 Task: Forward email as attachment with the signature Holden Davis with the subject Introduction to a new contact from softage.8@softage.net to softage.10@softage.net and softage.6@softage.net with BCC to softage.1@softage.net with the message I apologize for any delays and appreciate your support.
Action: Mouse moved to (693, 89)
Screenshot: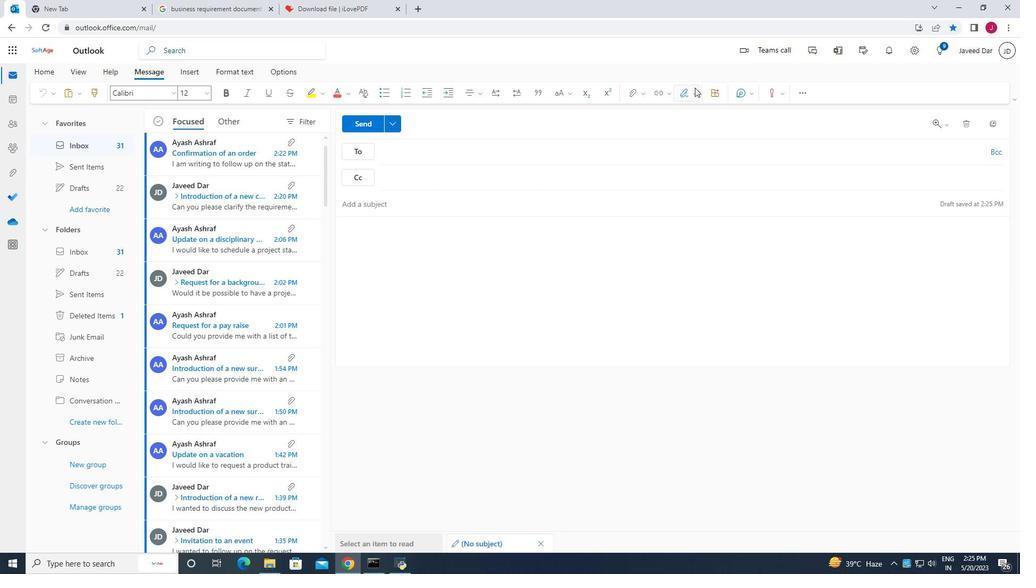 
Action: Mouse pressed left at (693, 89)
Screenshot: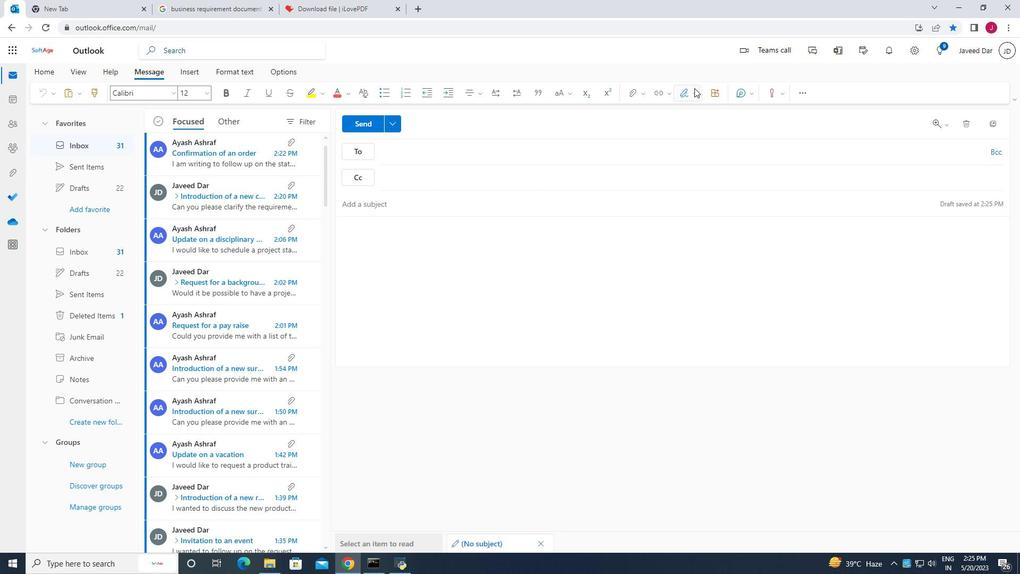 
Action: Mouse moved to (668, 134)
Screenshot: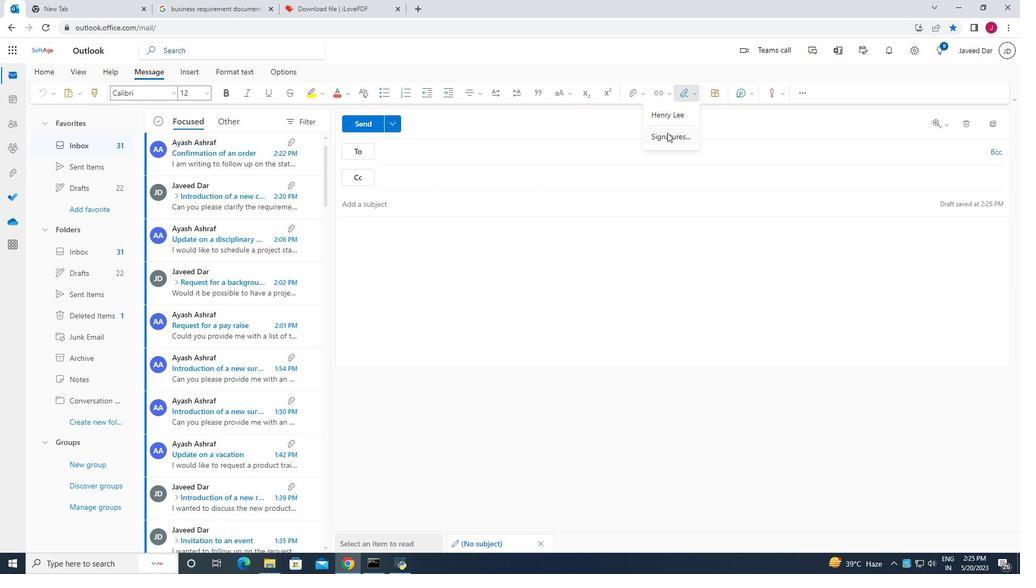 
Action: Mouse pressed left at (668, 134)
Screenshot: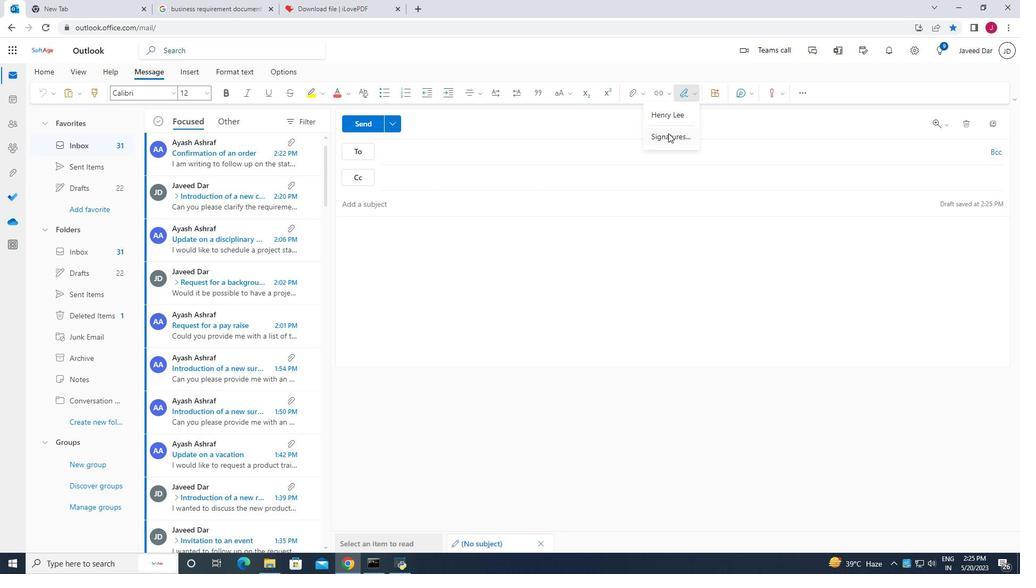 
Action: Mouse moved to (728, 179)
Screenshot: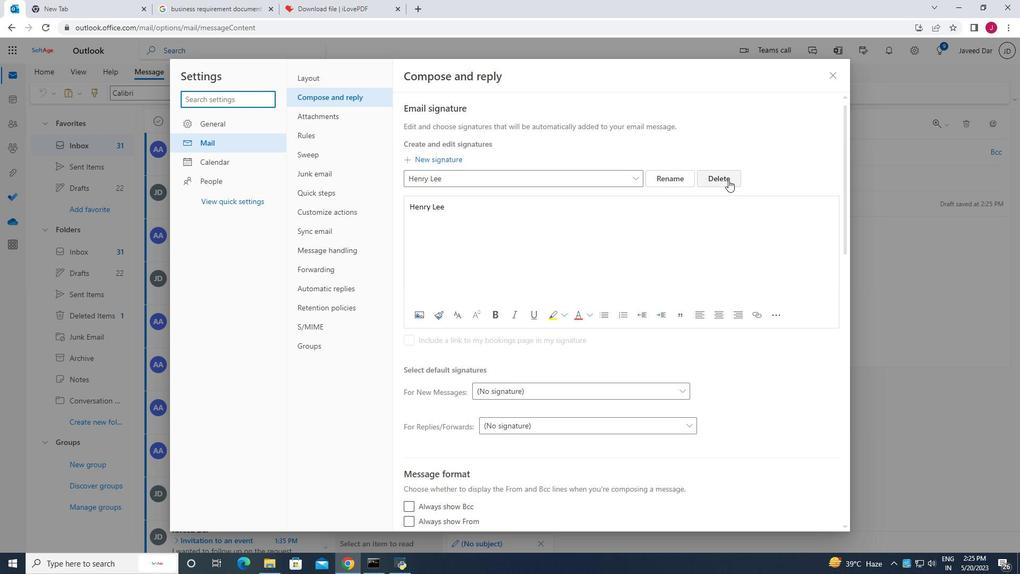 
Action: Mouse pressed left at (728, 179)
Screenshot: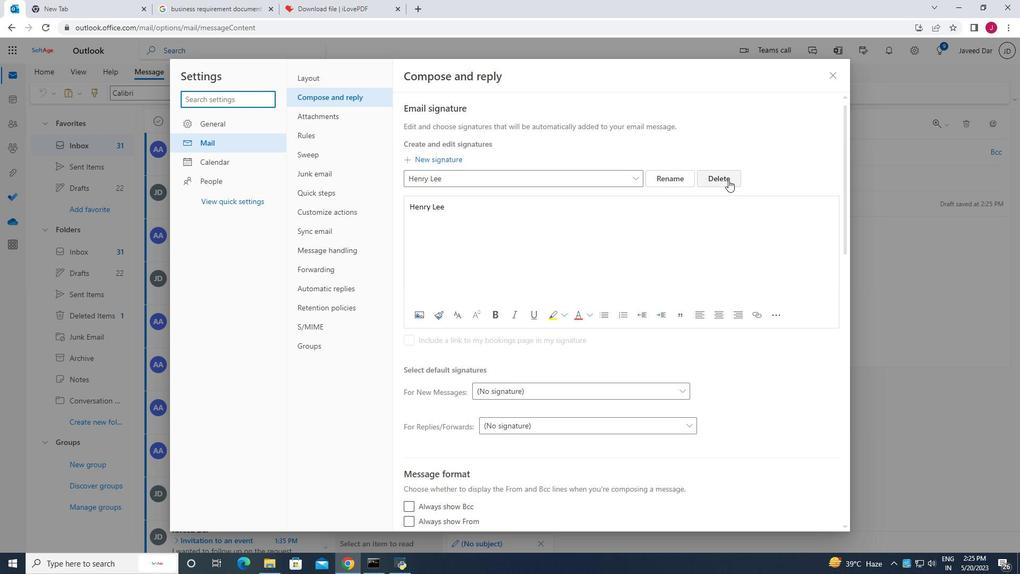 
Action: Mouse moved to (453, 177)
Screenshot: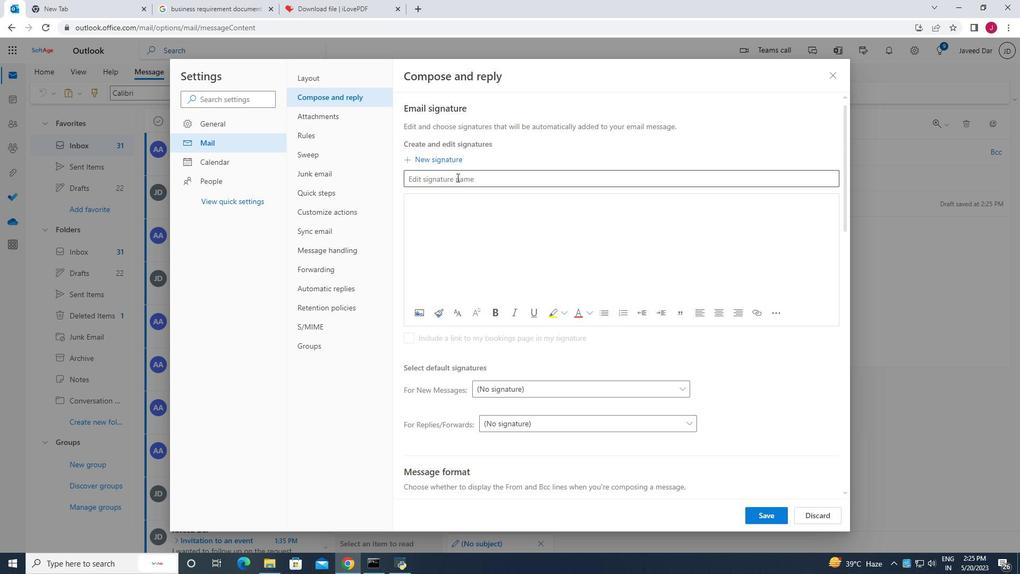 
Action: Mouse pressed left at (453, 177)
Screenshot: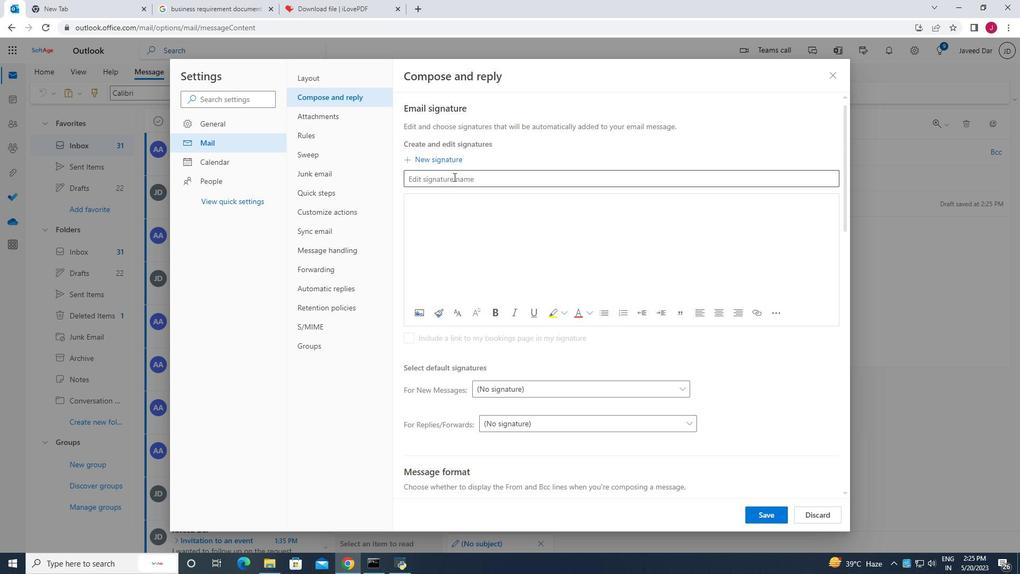 
Action: Key pressed <Key.caps_lock>H<Key.caps_lock>olden<Key.space><Key.caps_lock>D<Key.caps_lock>avis
Screenshot: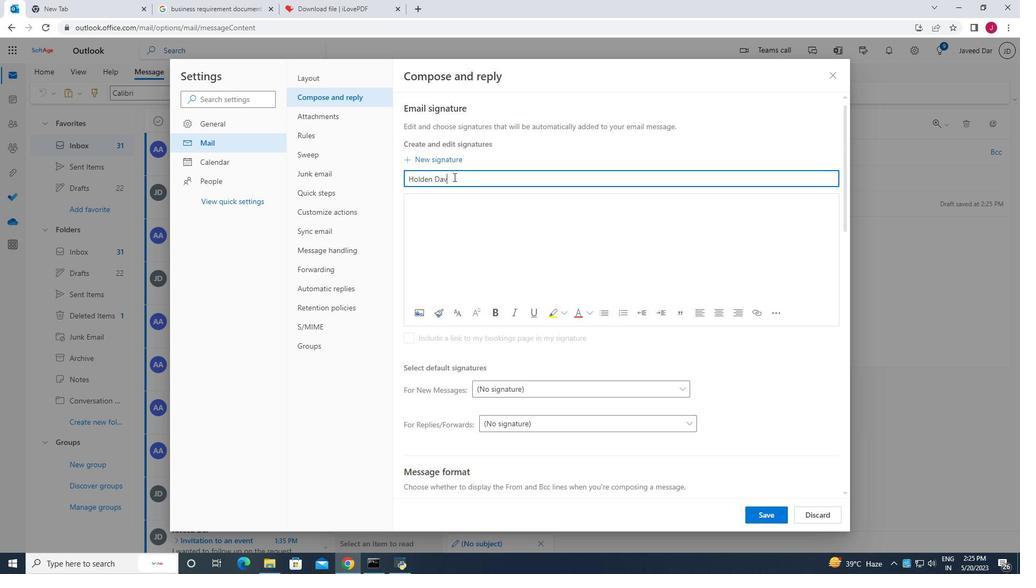 
Action: Mouse moved to (441, 200)
Screenshot: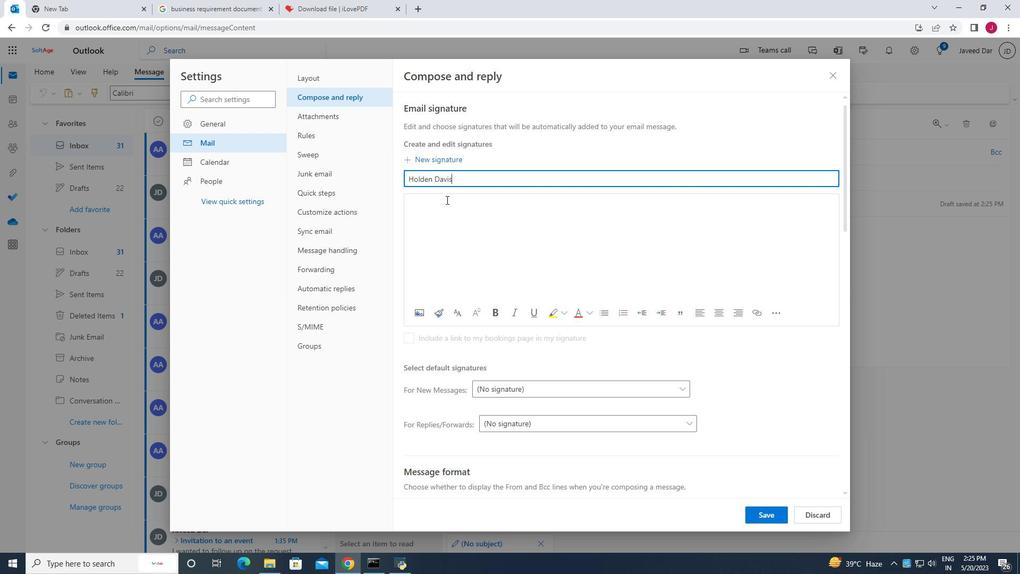 
Action: Mouse pressed left at (441, 200)
Screenshot: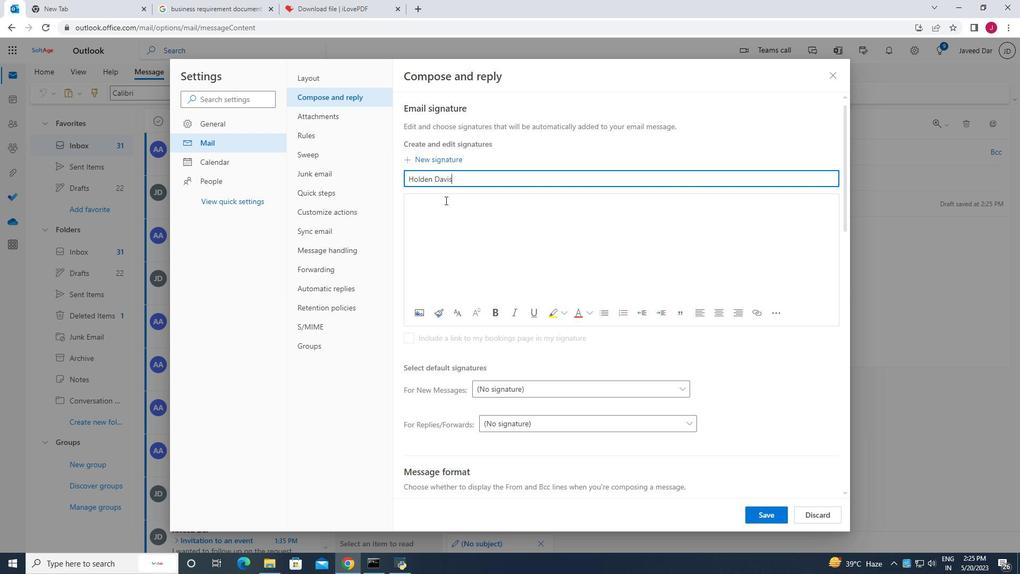 
Action: Key pressed <Key.caps_lock>H<Key.caps_lock>olden<Key.space><Key.caps_lock>D<Key.caps_lock>avis
Screenshot: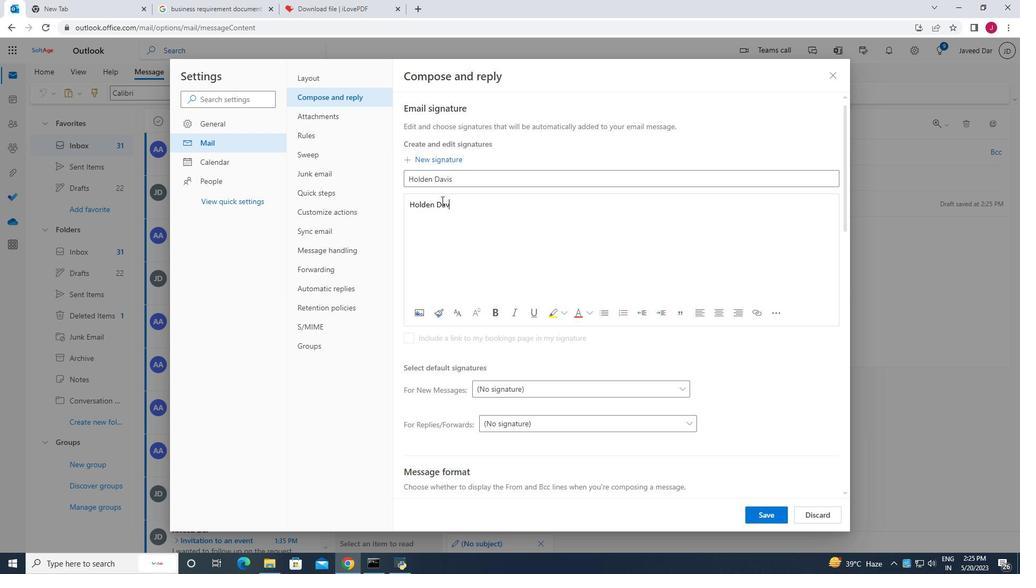 
Action: Mouse moved to (768, 518)
Screenshot: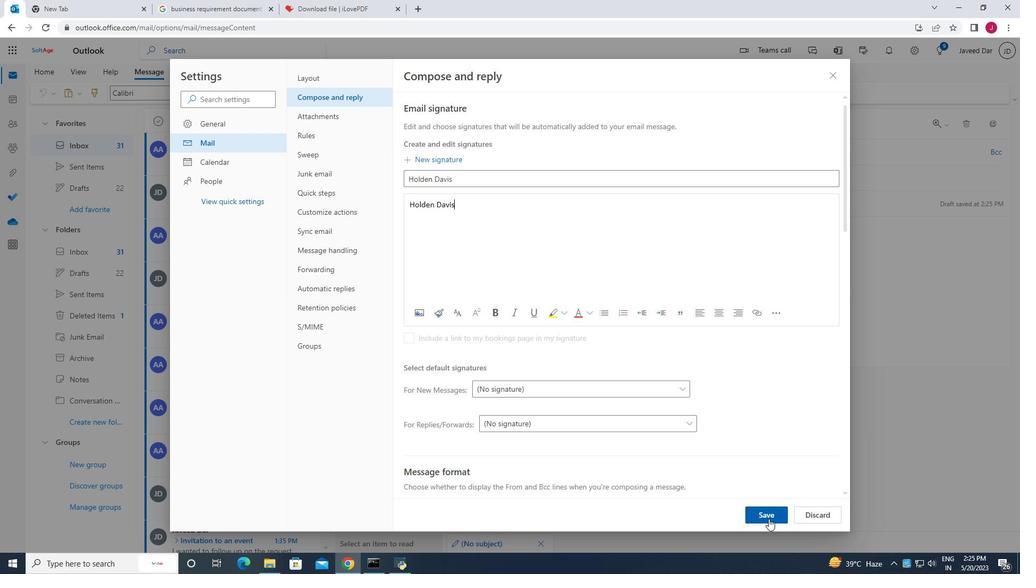 
Action: Mouse pressed left at (768, 518)
Screenshot: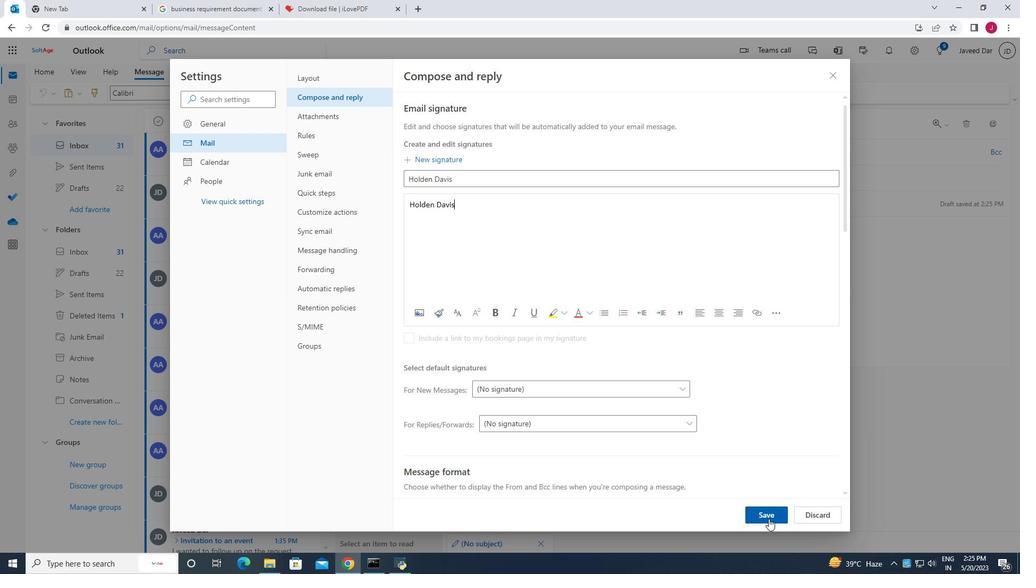 
Action: Mouse moved to (833, 77)
Screenshot: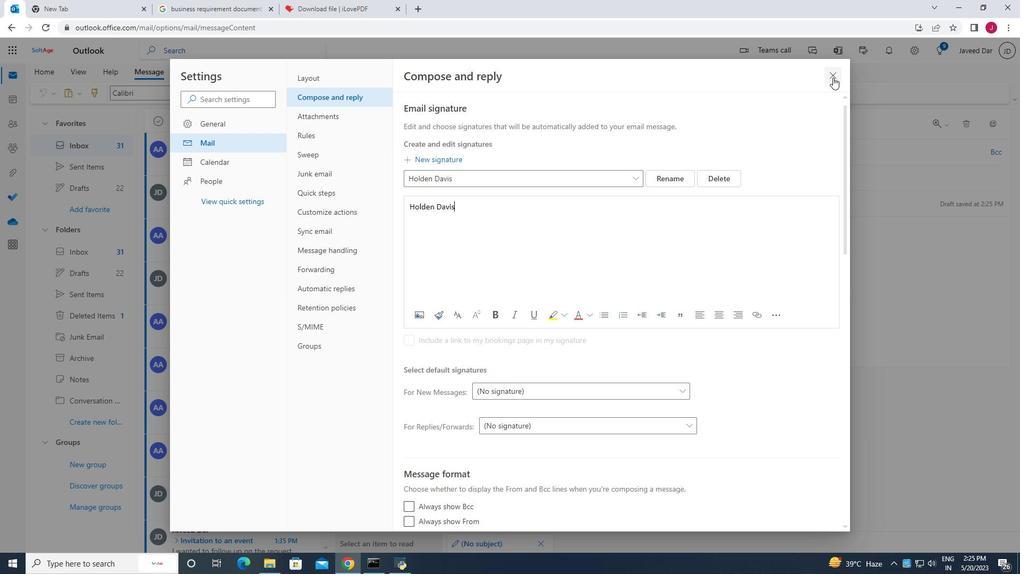 
Action: Mouse pressed left at (833, 77)
Screenshot: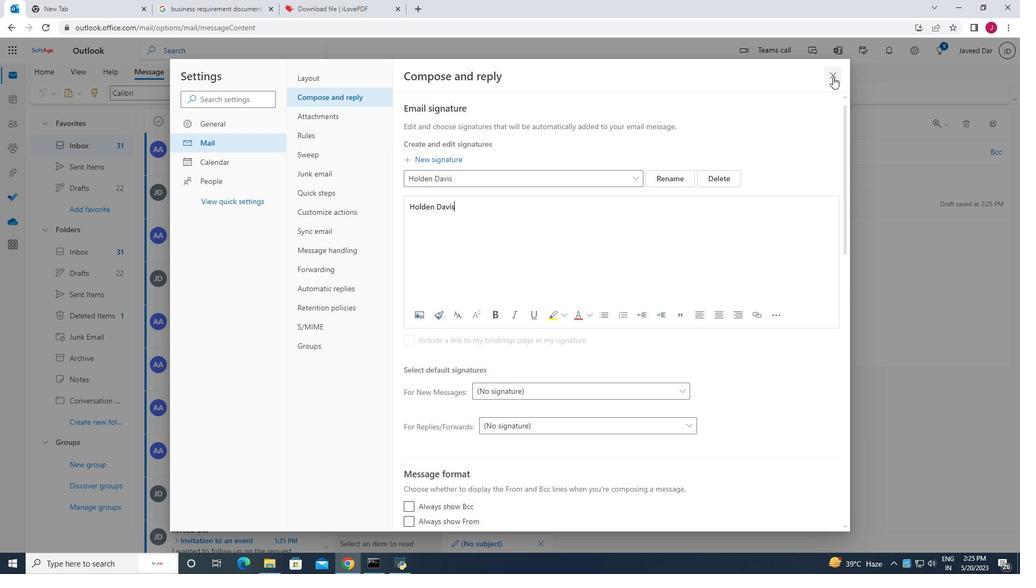 
Action: Mouse moved to (688, 95)
Screenshot: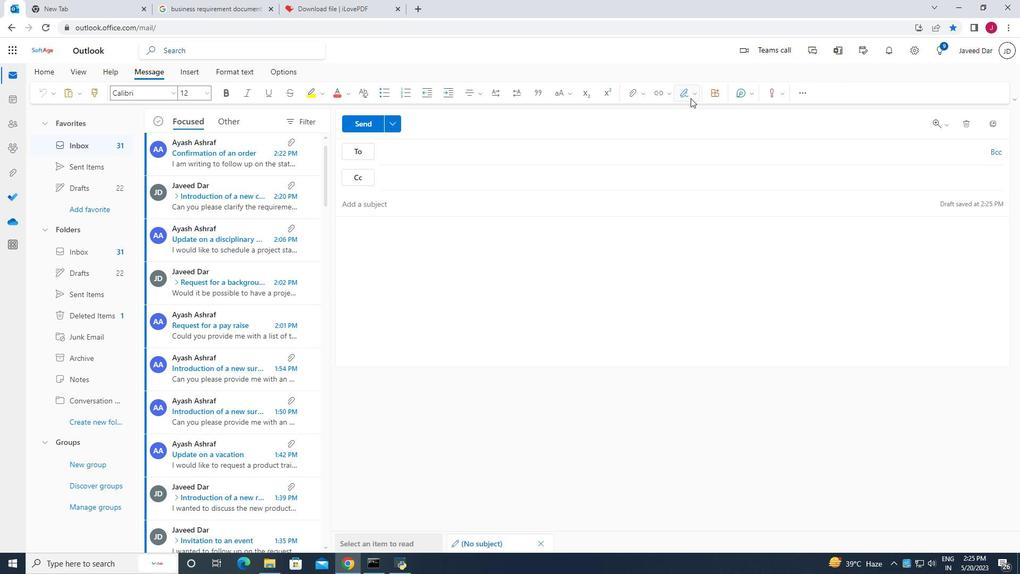 
Action: Mouse pressed left at (688, 95)
Screenshot: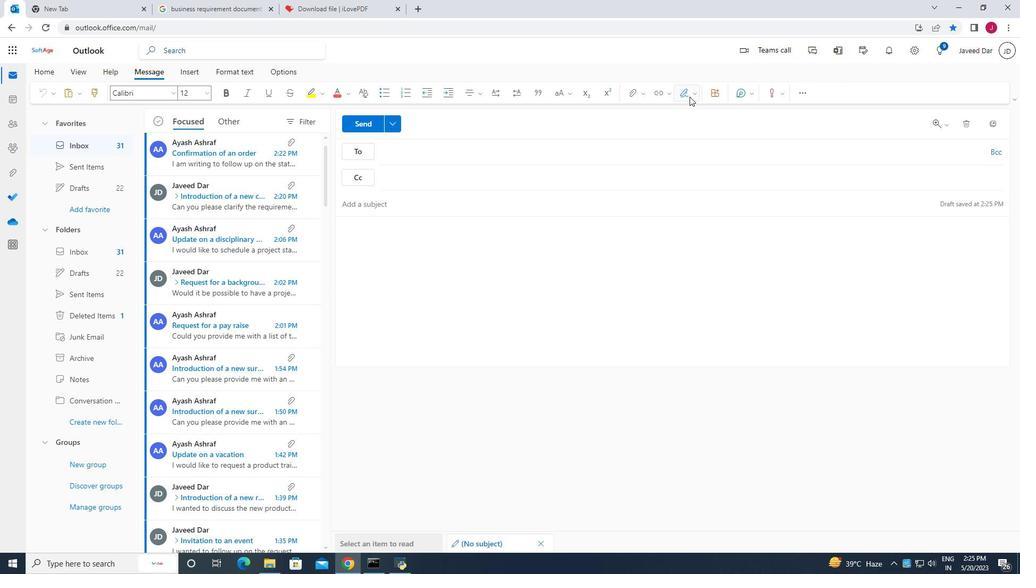 
Action: Mouse moved to (663, 116)
Screenshot: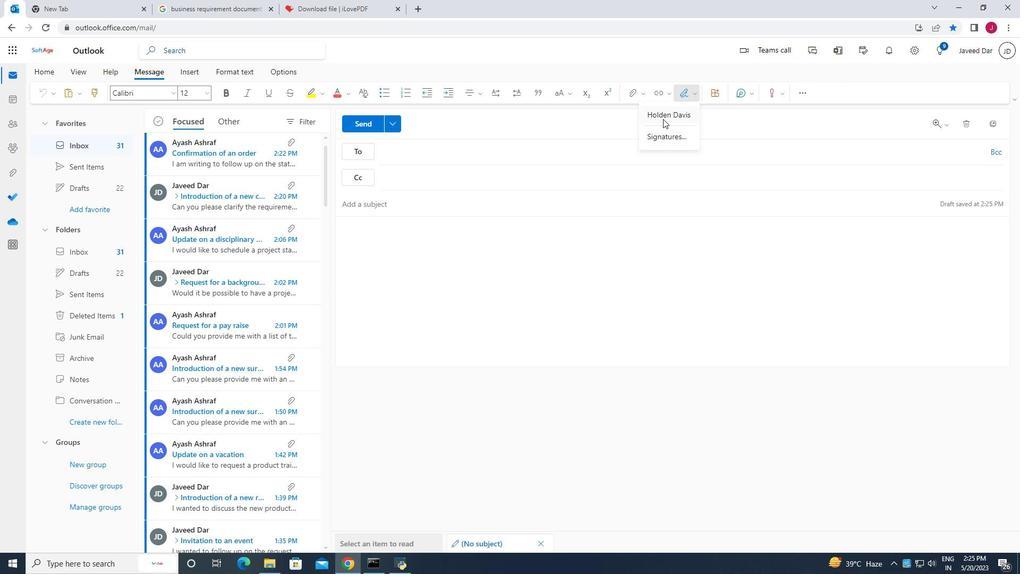 
Action: Mouse pressed left at (663, 116)
Screenshot: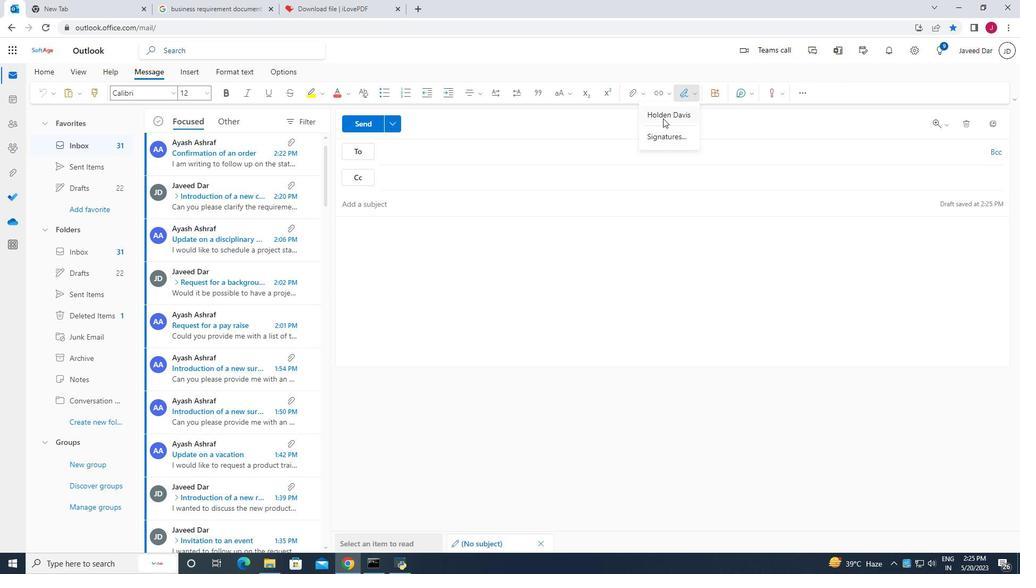 
Action: Mouse moved to (357, 204)
Screenshot: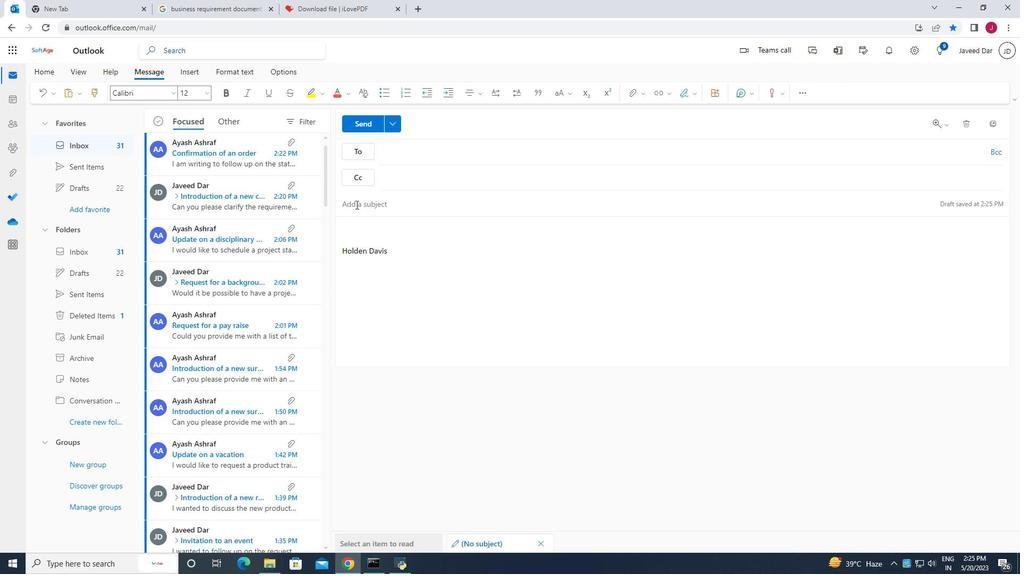 
Action: Mouse pressed left at (357, 204)
Screenshot: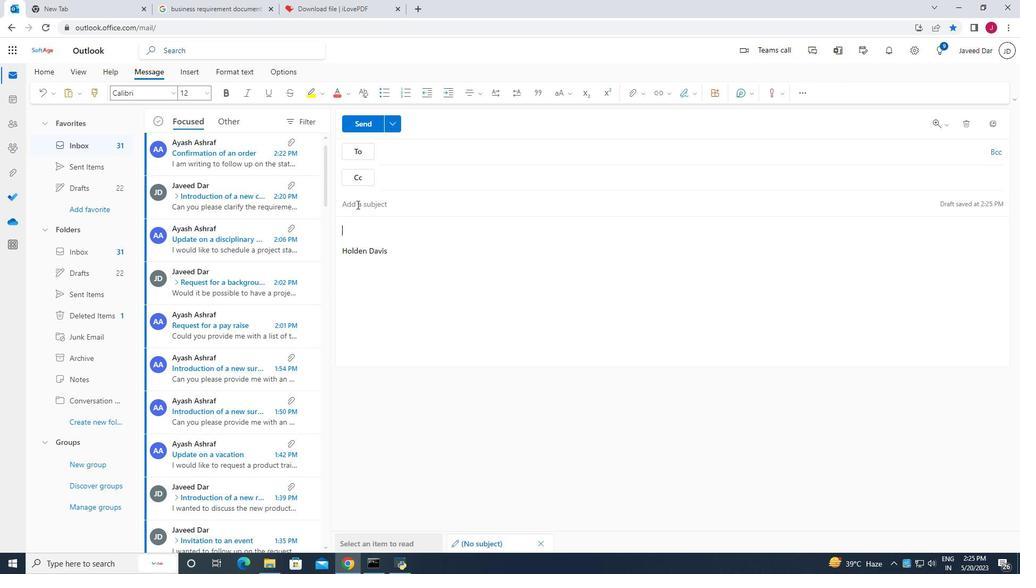
Action: Mouse moved to (358, 205)
Screenshot: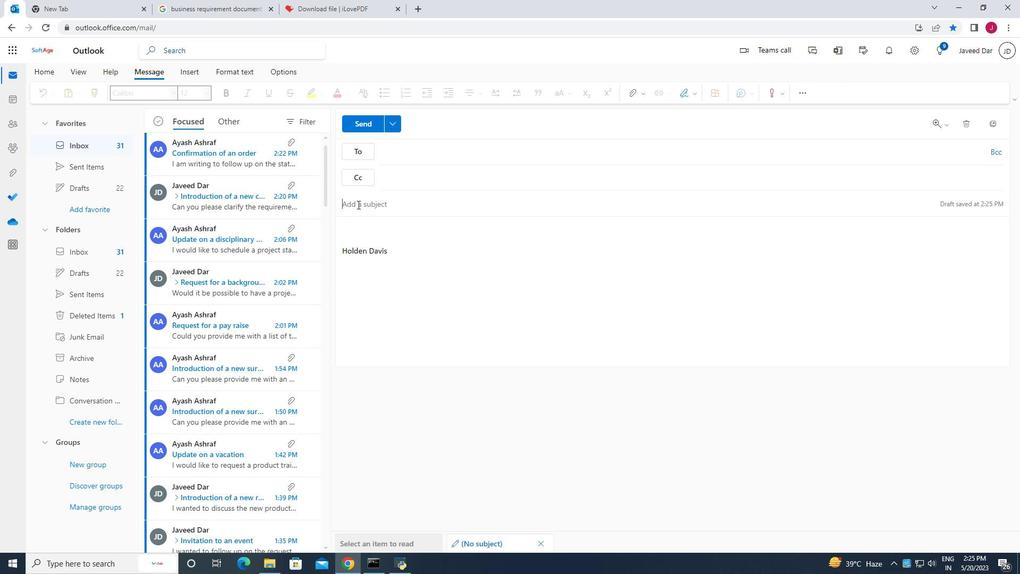 
Action: Key pressed <Key.caps_lock>I<Key.caps_lock>ntroduction<Key.space>to<Key.space>a<Key.space>new<Key.space>contact<Key.space>
Screenshot: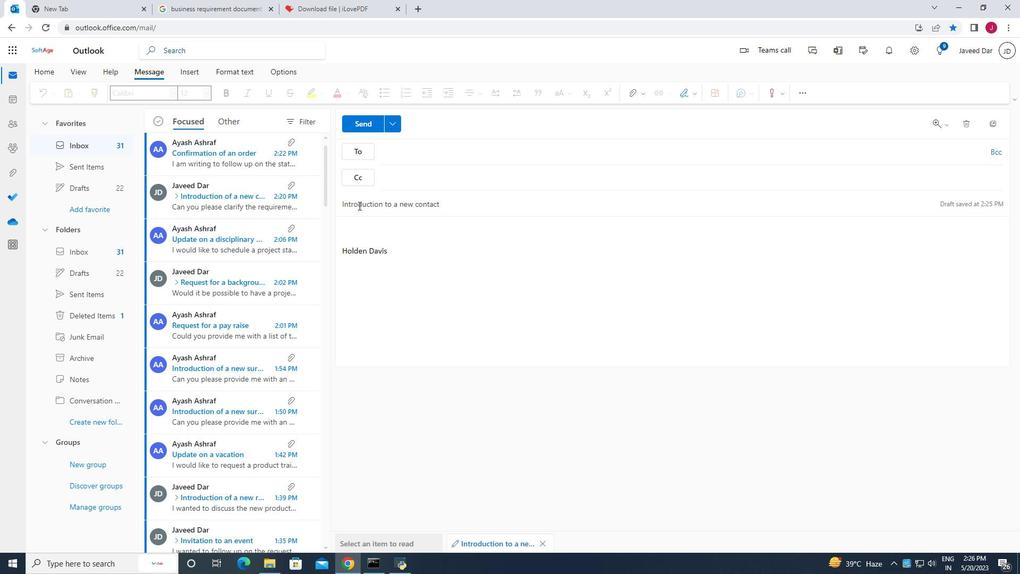 
Action: Mouse moved to (384, 233)
Screenshot: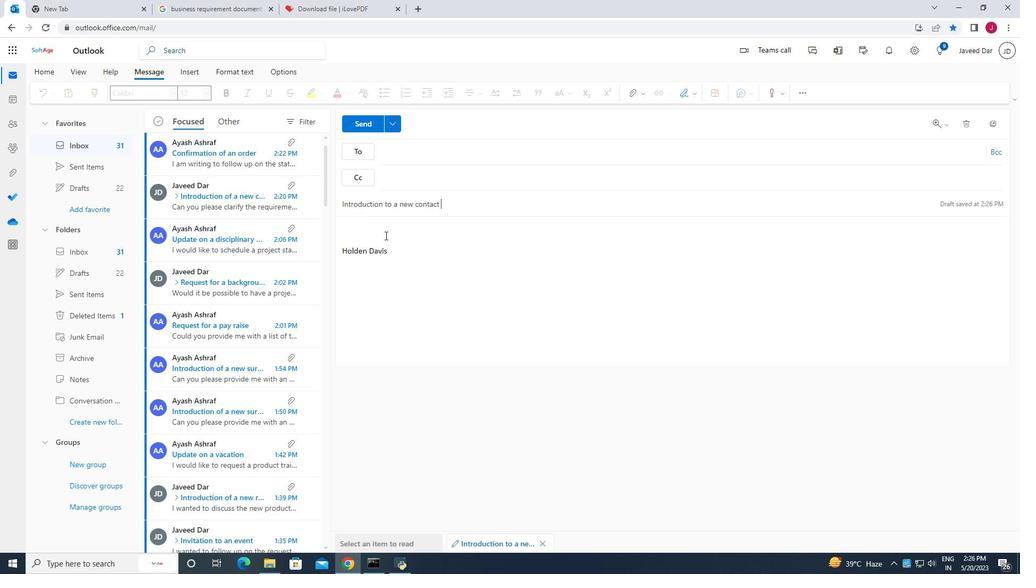 
Action: Mouse pressed left at (384, 233)
Screenshot: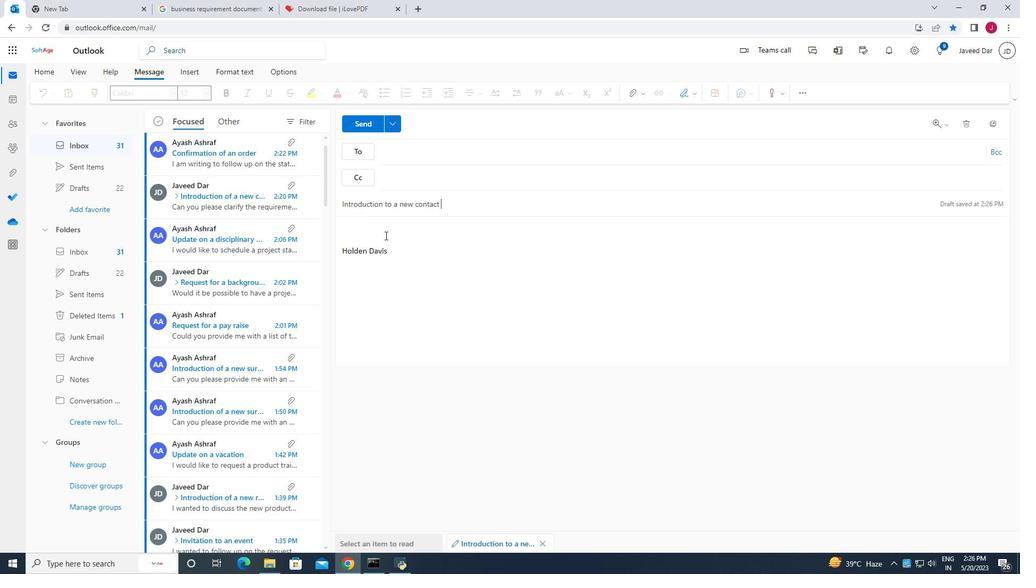 
Action: Key pressed <Key.caps_lock>I<Key.caps_lock><Key.space>apologize<Key.space>for<Key.space>any<Key.space>delays<Key.space>and<Key.space>appriciate<Key.space><Key.backspace><Key.backspace><Key.backspace><Key.backspace><Key.backspace><Key.backspace><Key.backspace>eciate<Key.space>your<Key.space>si<Key.backspace>upport<Key.space><Key.backspace>.
Screenshot: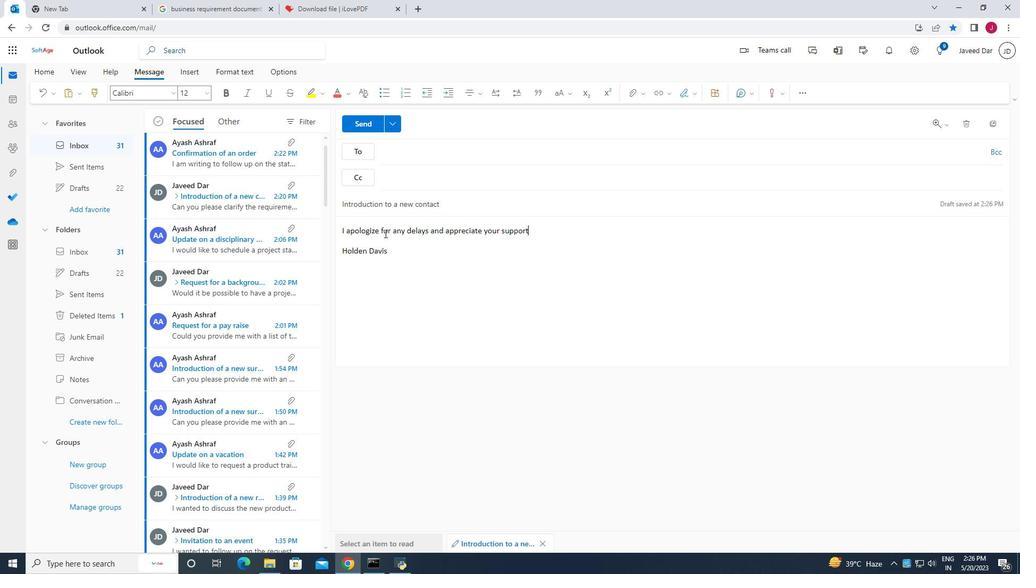 
Action: Mouse moved to (995, 153)
Screenshot: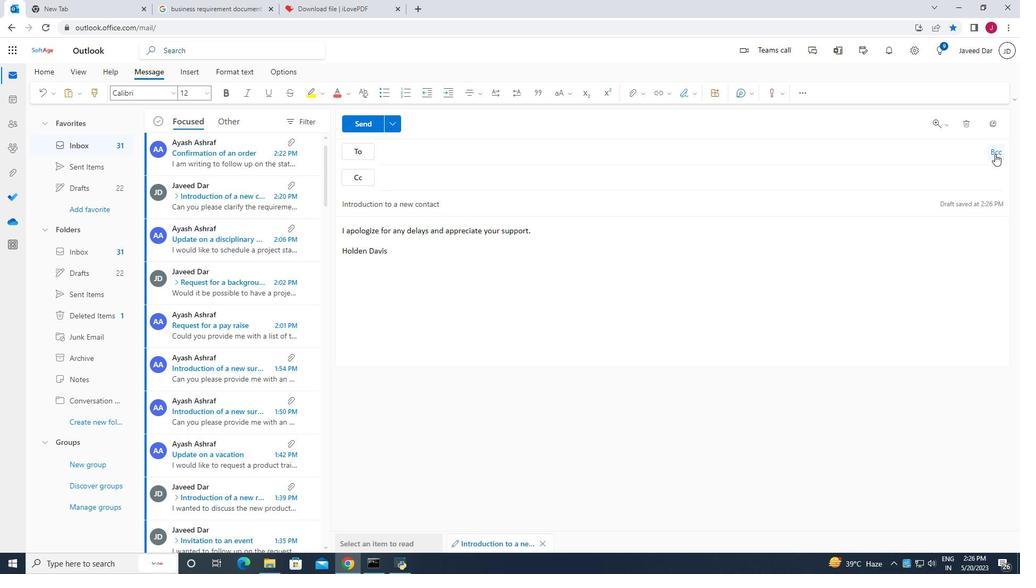 
Action: Mouse pressed left at (995, 153)
Screenshot: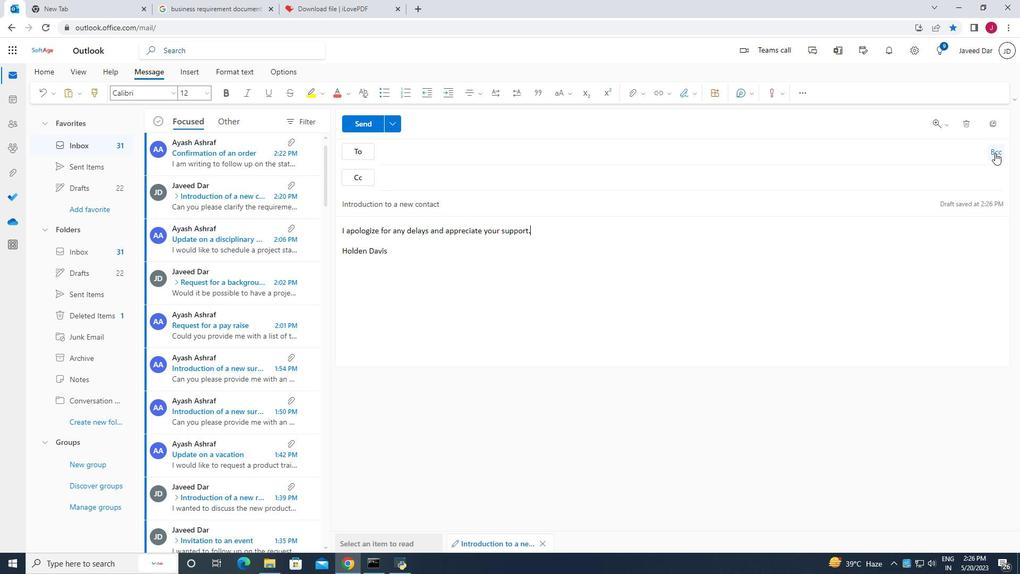 
Action: Mouse moved to (401, 205)
Screenshot: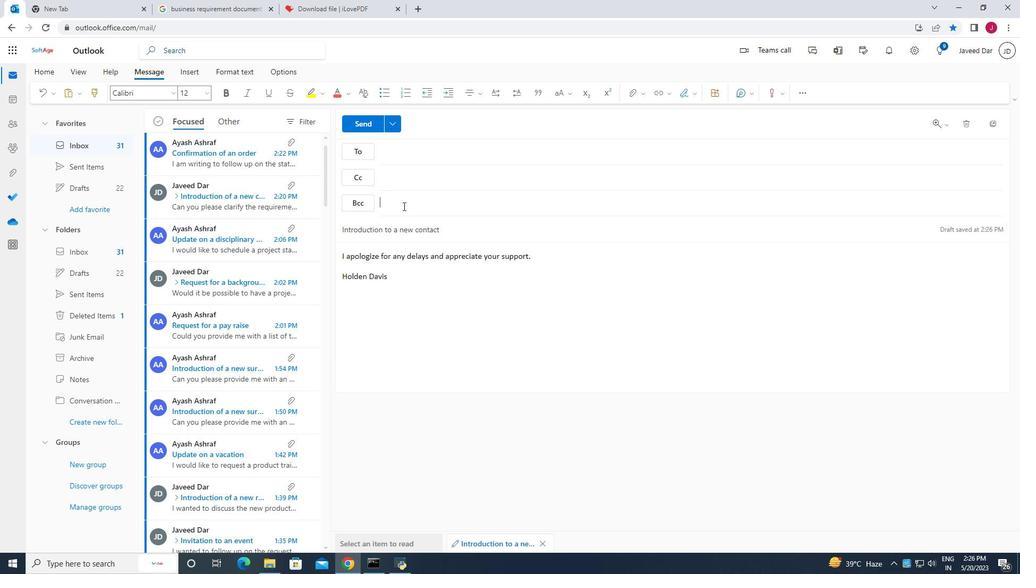 
Action: Key pressed softage.1
Screenshot: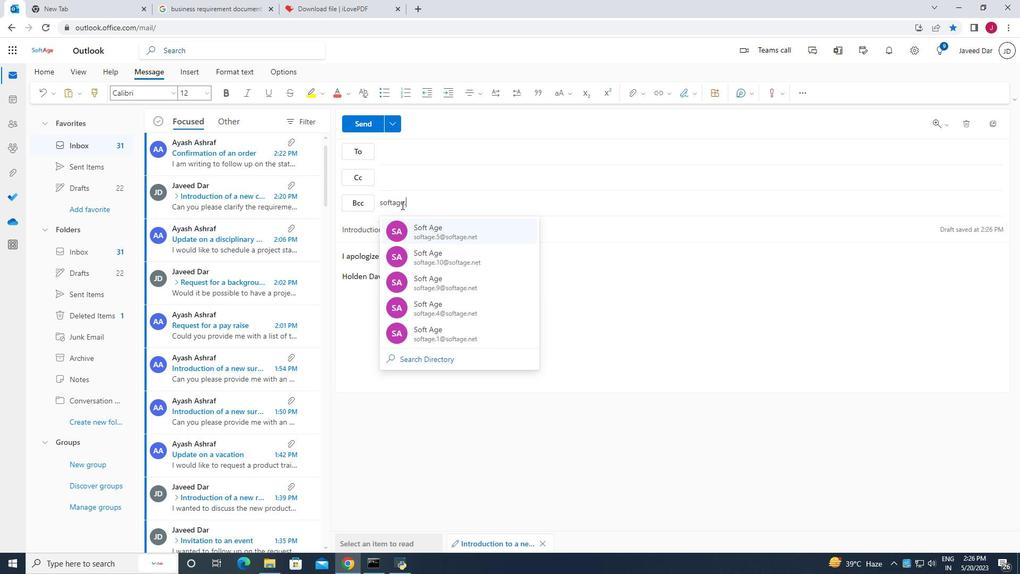 
Action: Mouse moved to (473, 332)
Screenshot: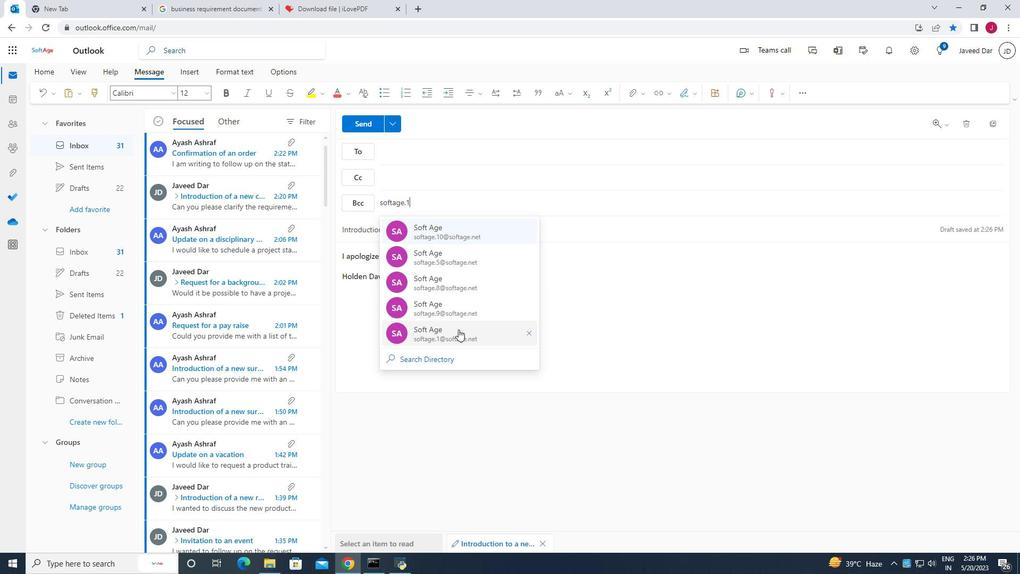 
Action: Mouse pressed left at (473, 332)
Screenshot: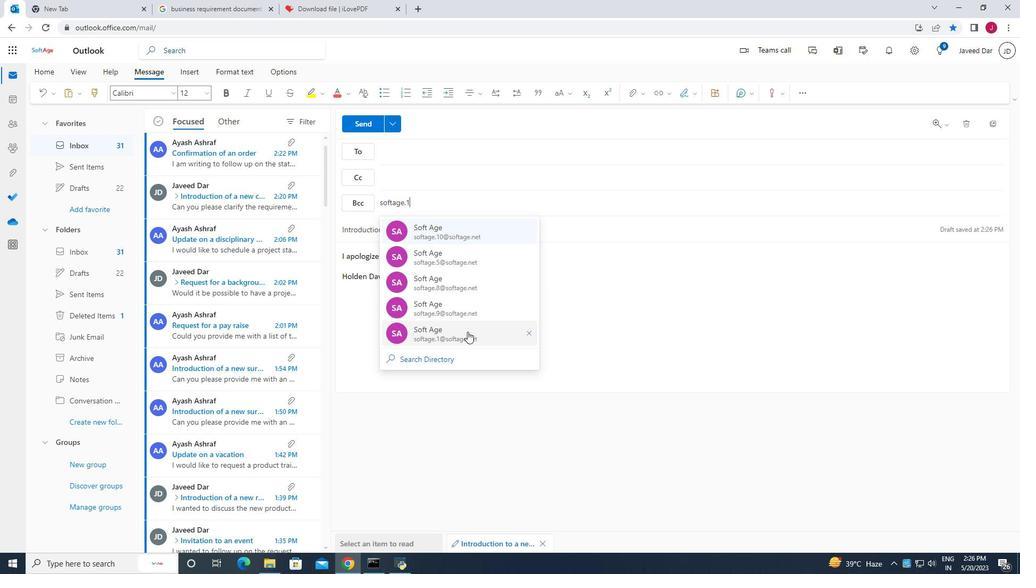 
Action: Mouse moved to (414, 150)
Screenshot: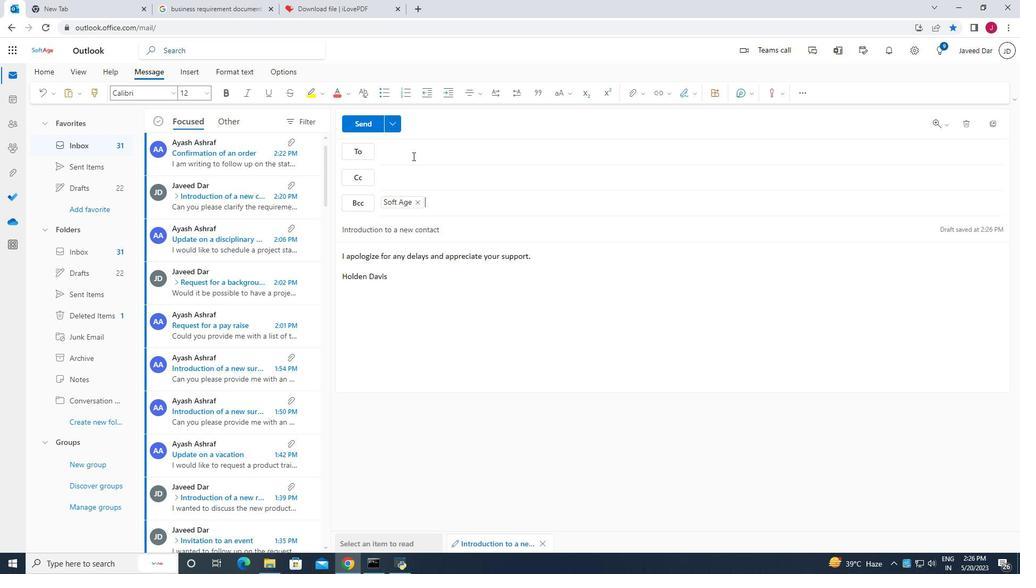 
Action: Mouse pressed left at (414, 150)
Screenshot: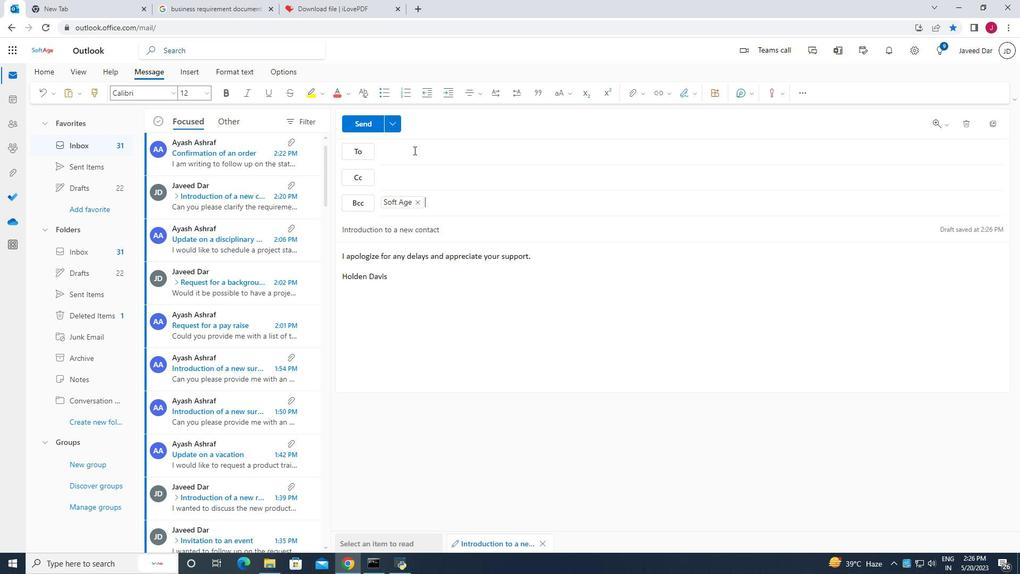 
Action: Key pressed softage.19<Key.backspace>0
Screenshot: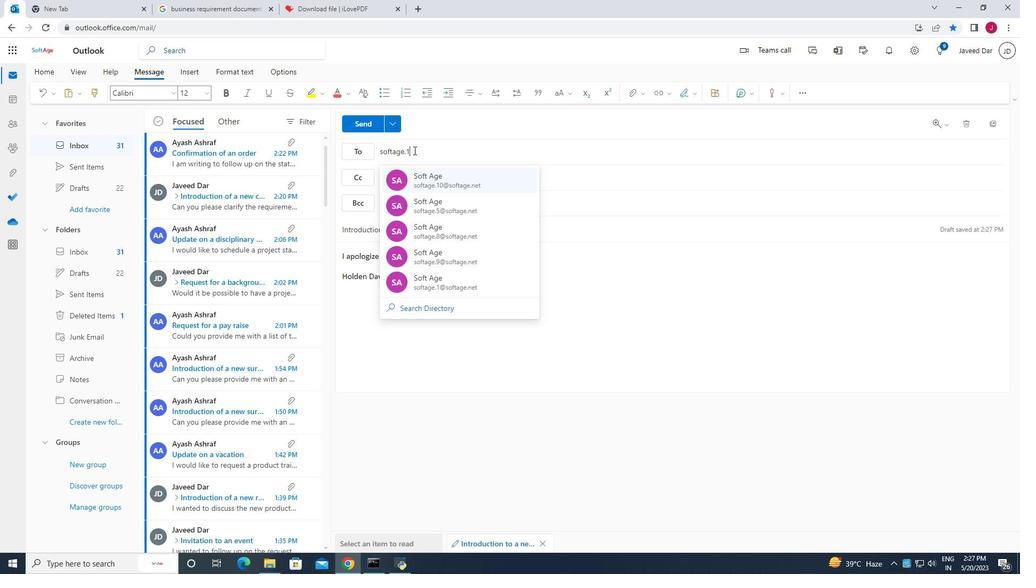 
Action: Mouse moved to (471, 173)
Screenshot: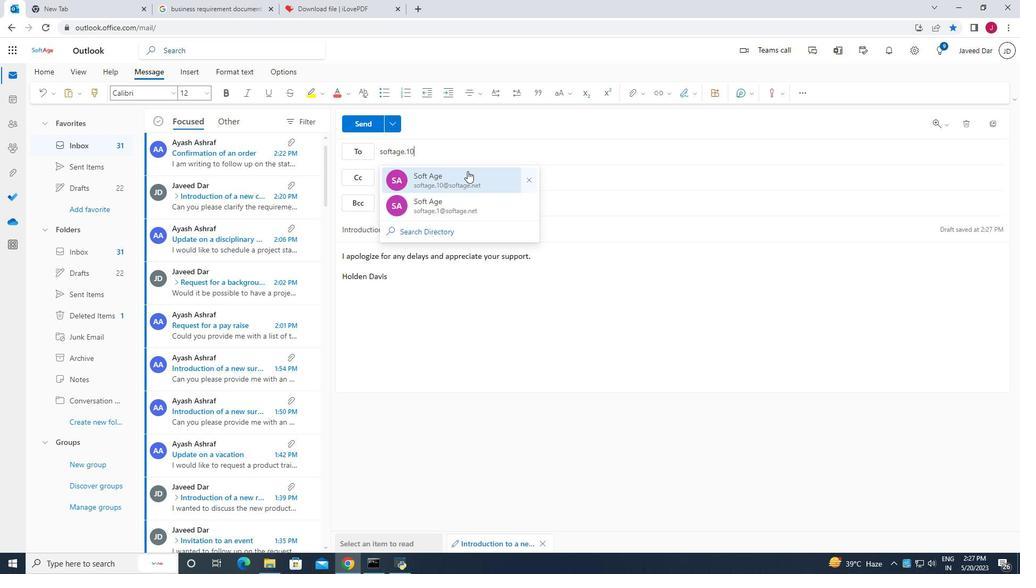 
Action: Mouse pressed left at (471, 173)
Screenshot: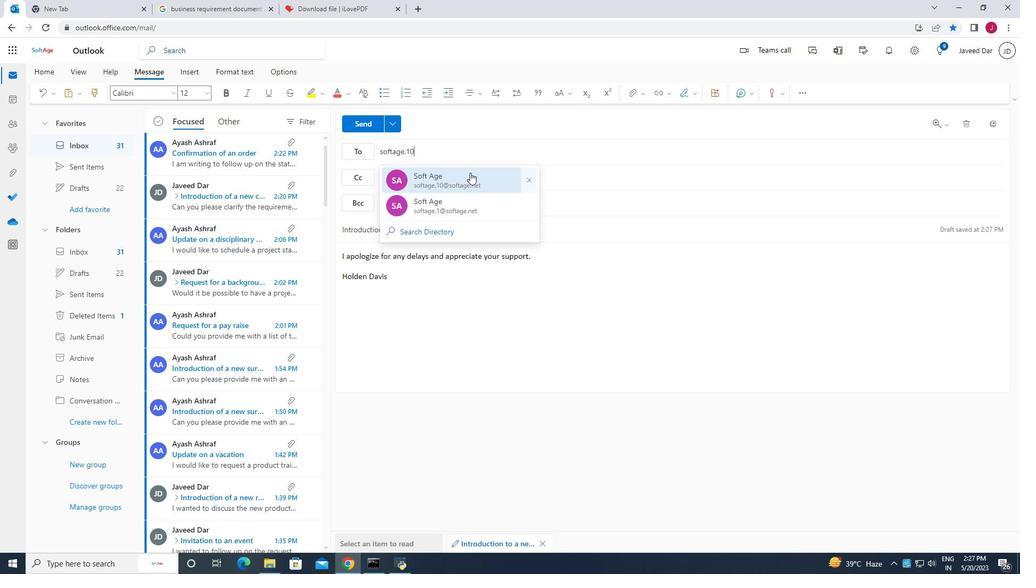 
Action: Mouse moved to (472, 173)
Screenshot: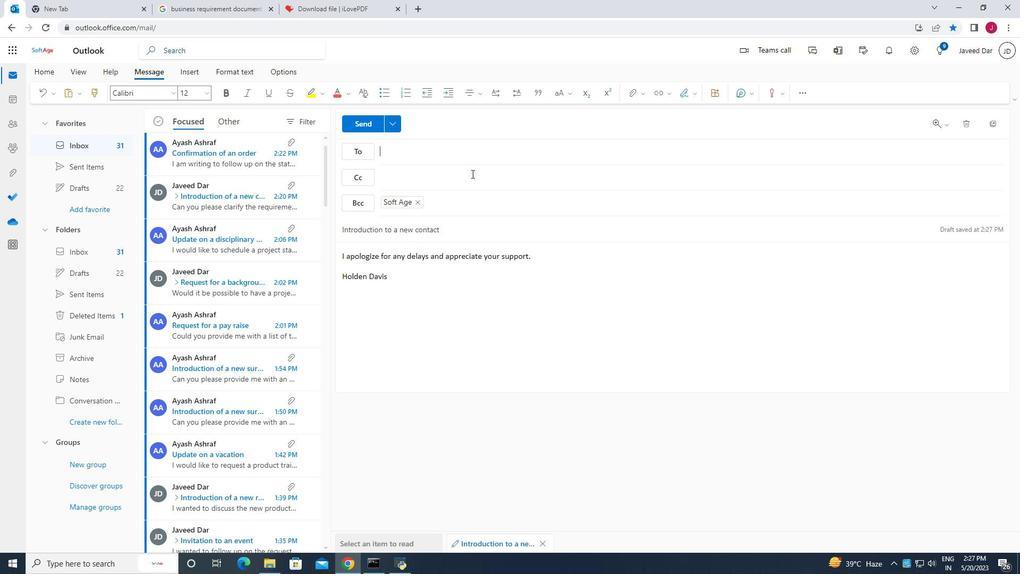 
Action: Key pressed softage.6
Screenshot: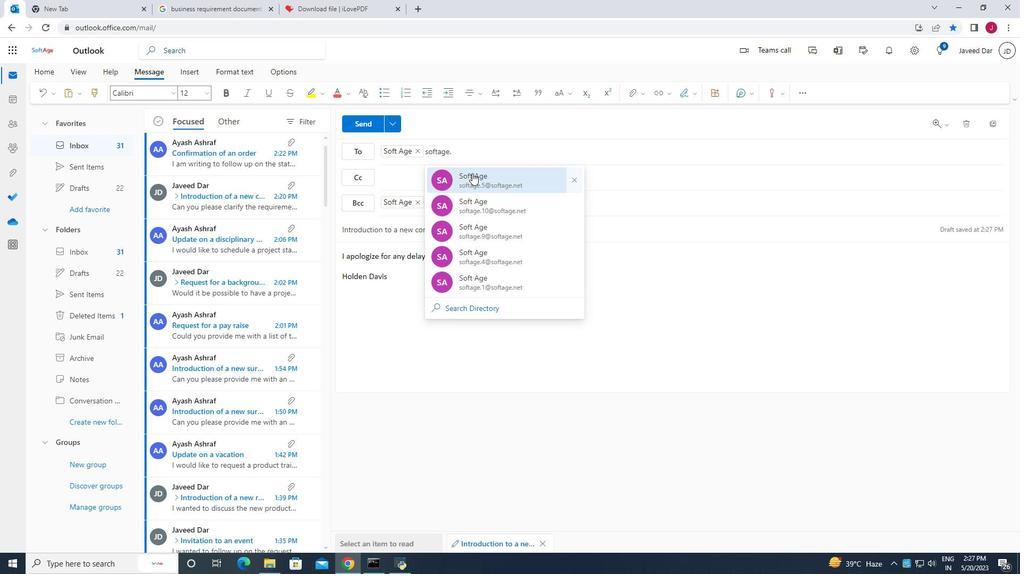 
Action: Mouse moved to (517, 277)
Screenshot: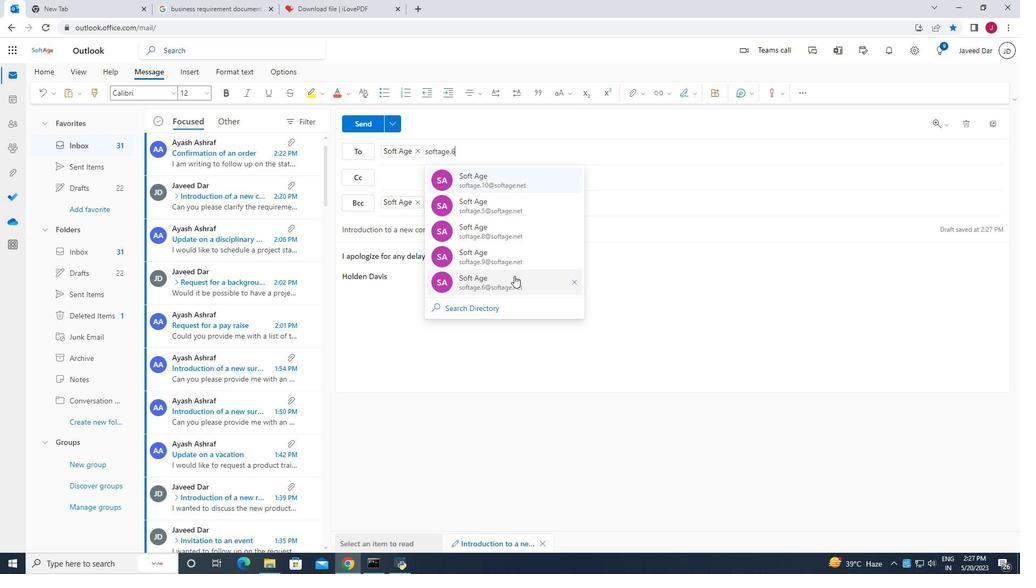 
Action: Mouse pressed left at (517, 277)
Screenshot: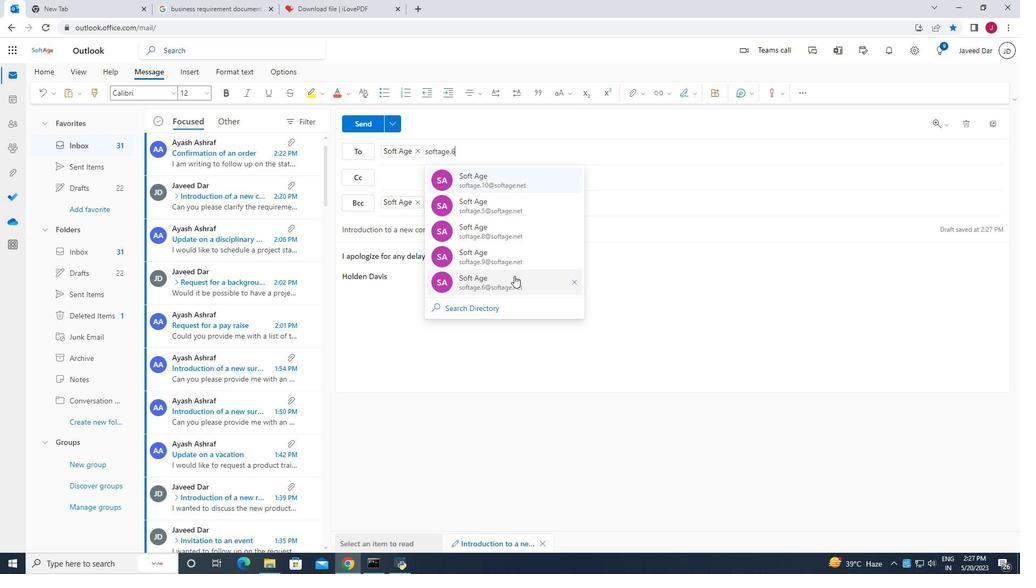 
Action: Mouse moved to (369, 127)
Screenshot: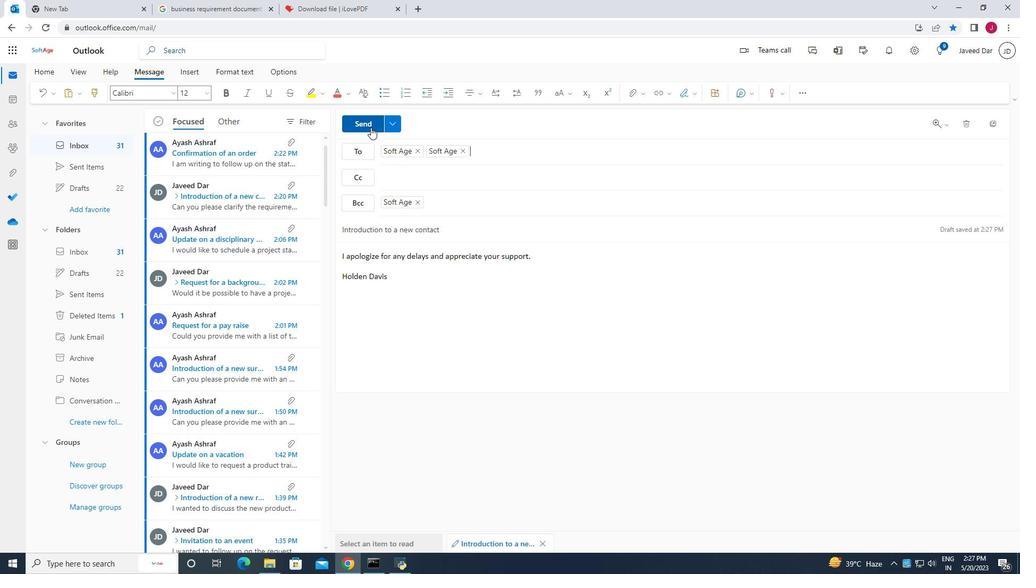 
Action: Mouse pressed left at (369, 127)
Screenshot: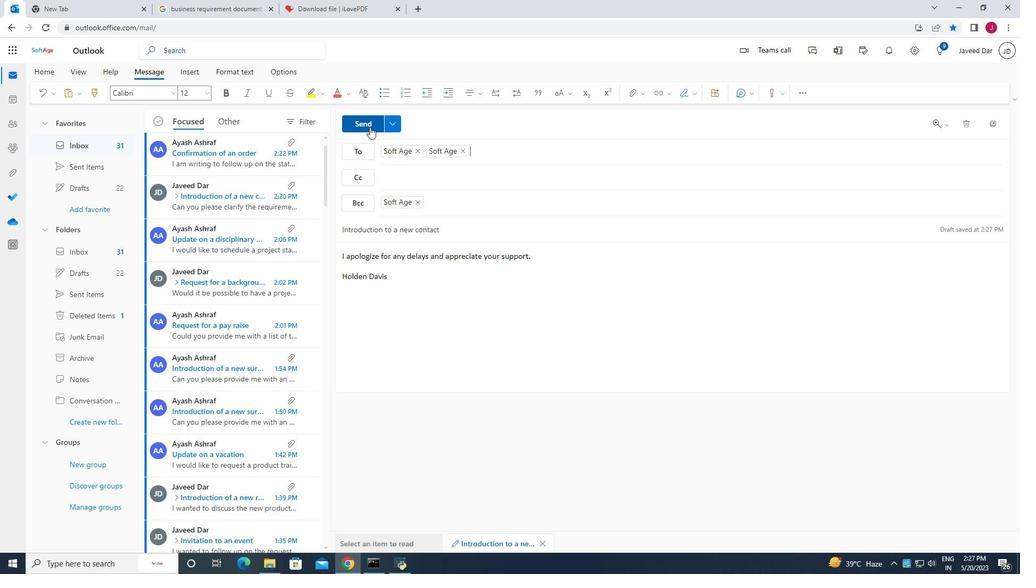 
